 Task: Filter companies with 51-200 employees.
Action: Mouse moved to (430, 116)
Screenshot: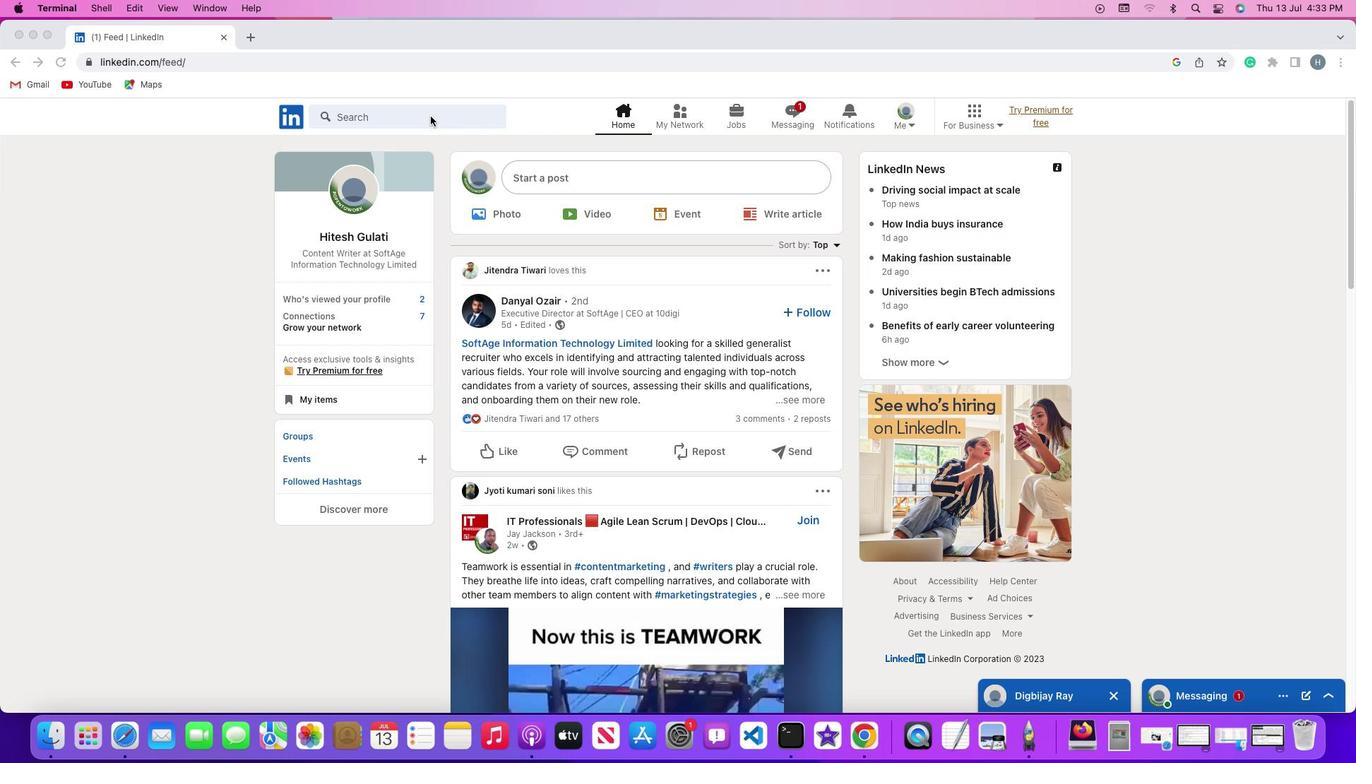 
Action: Mouse pressed left at (430, 116)
Screenshot: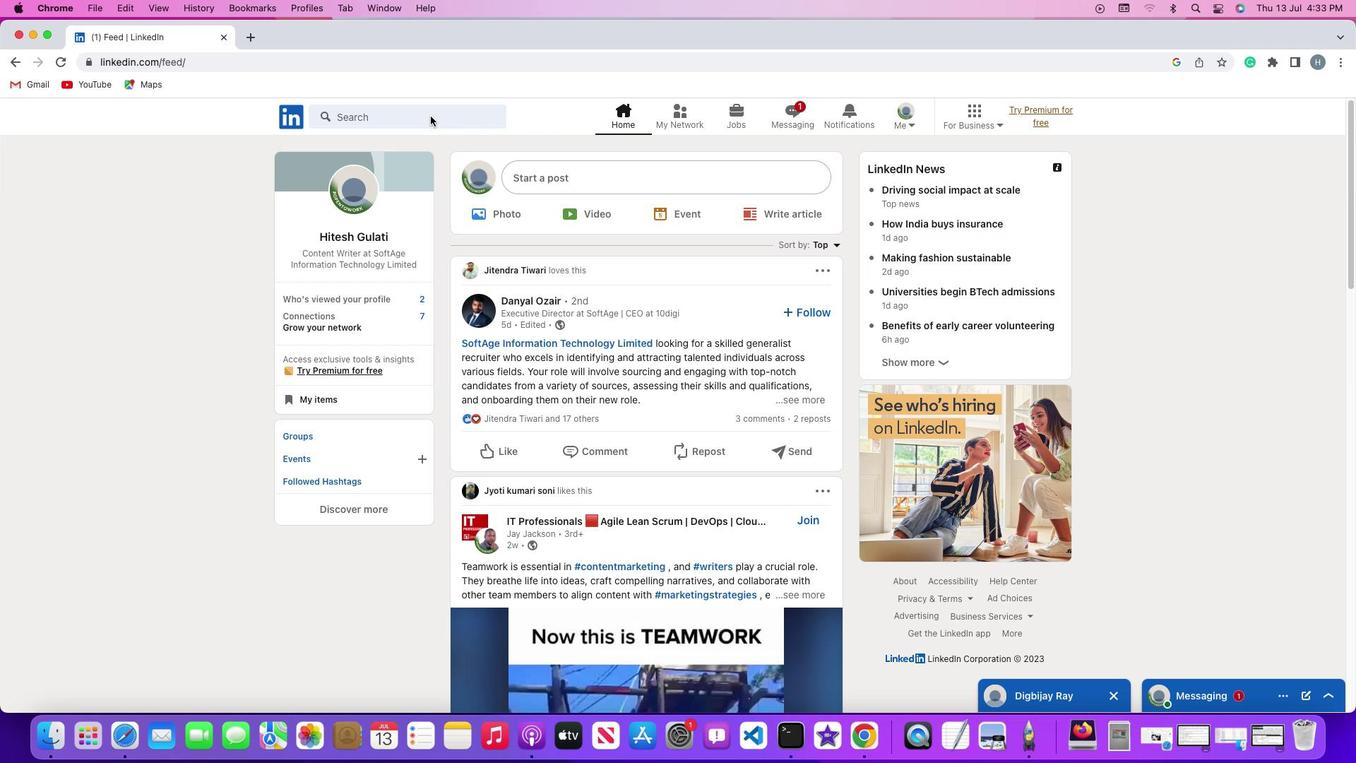 
Action: Mouse pressed left at (430, 116)
Screenshot: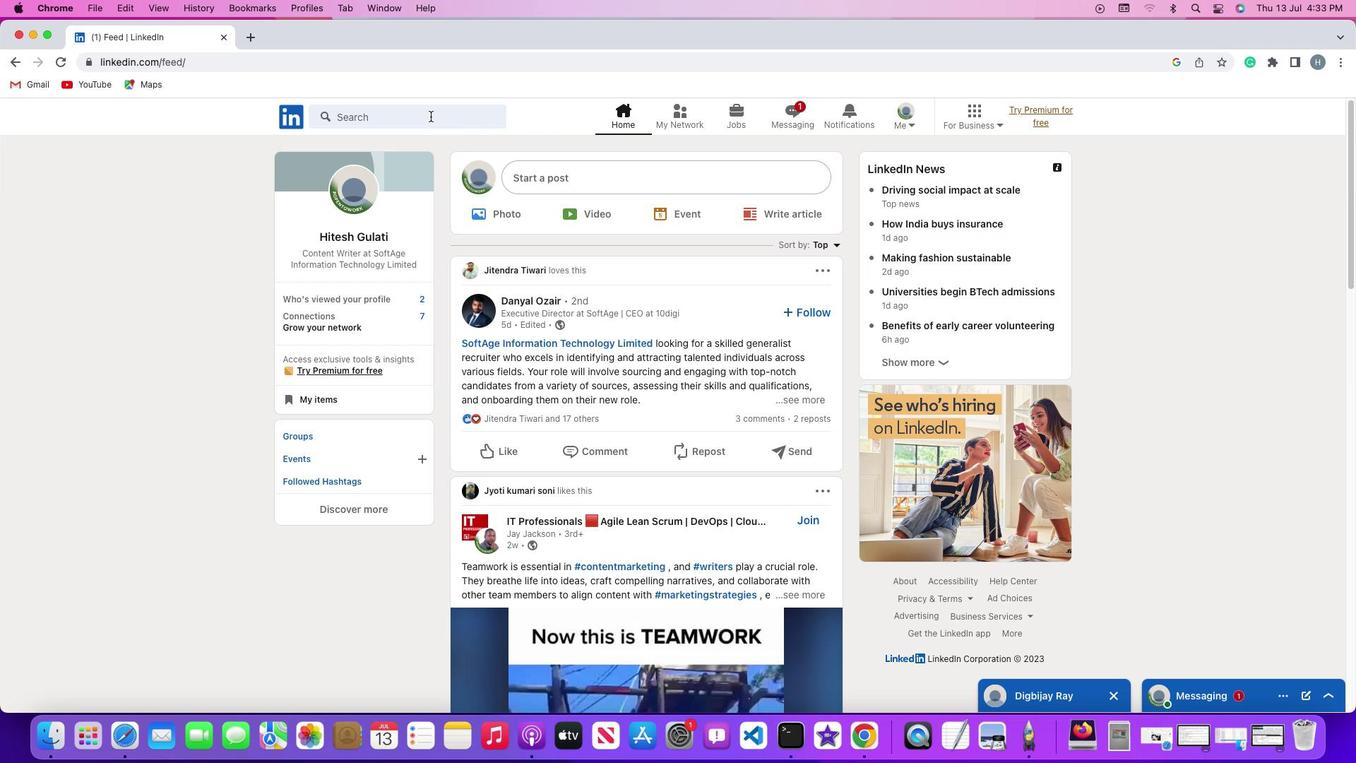 
Action: Mouse moved to (469, 133)
Screenshot: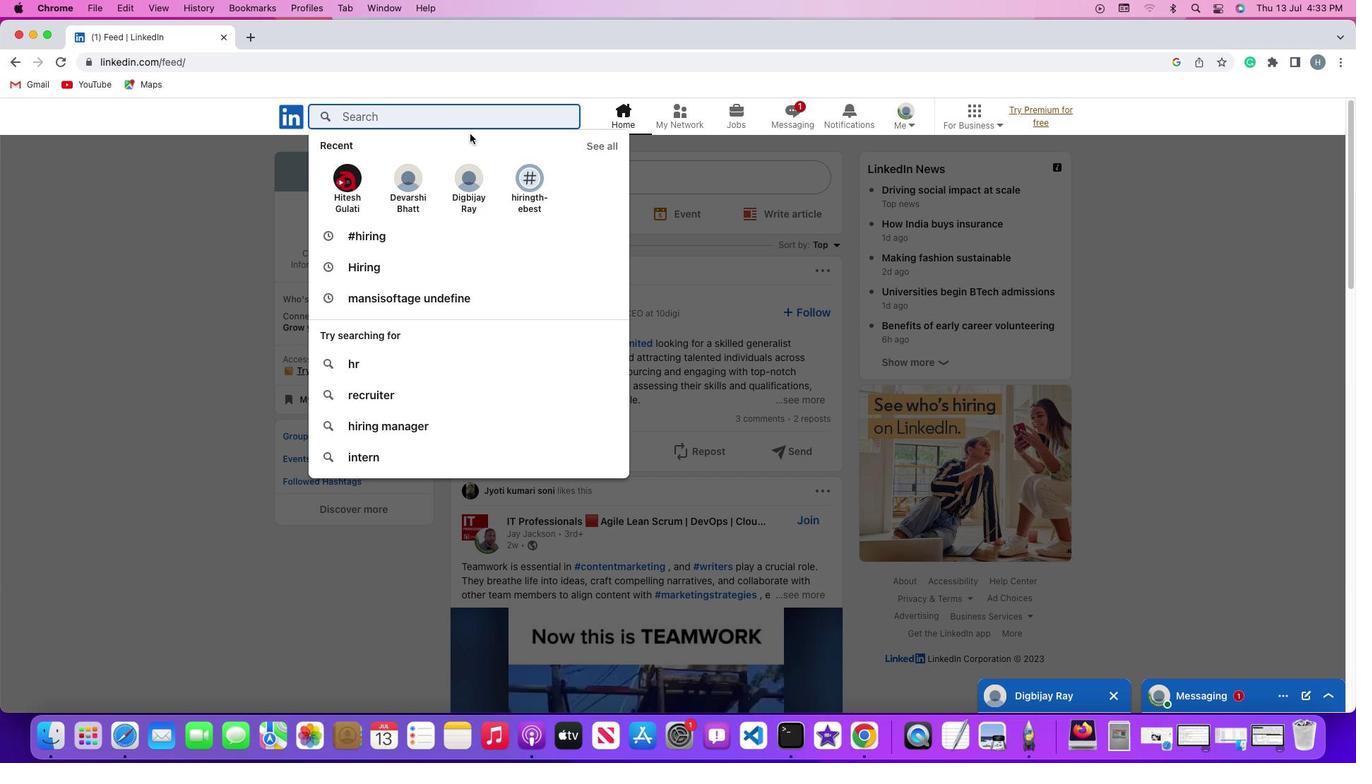 
Action: Key pressed Key.shift'#''h''i''r''i''n''g'Key.enter
Screenshot: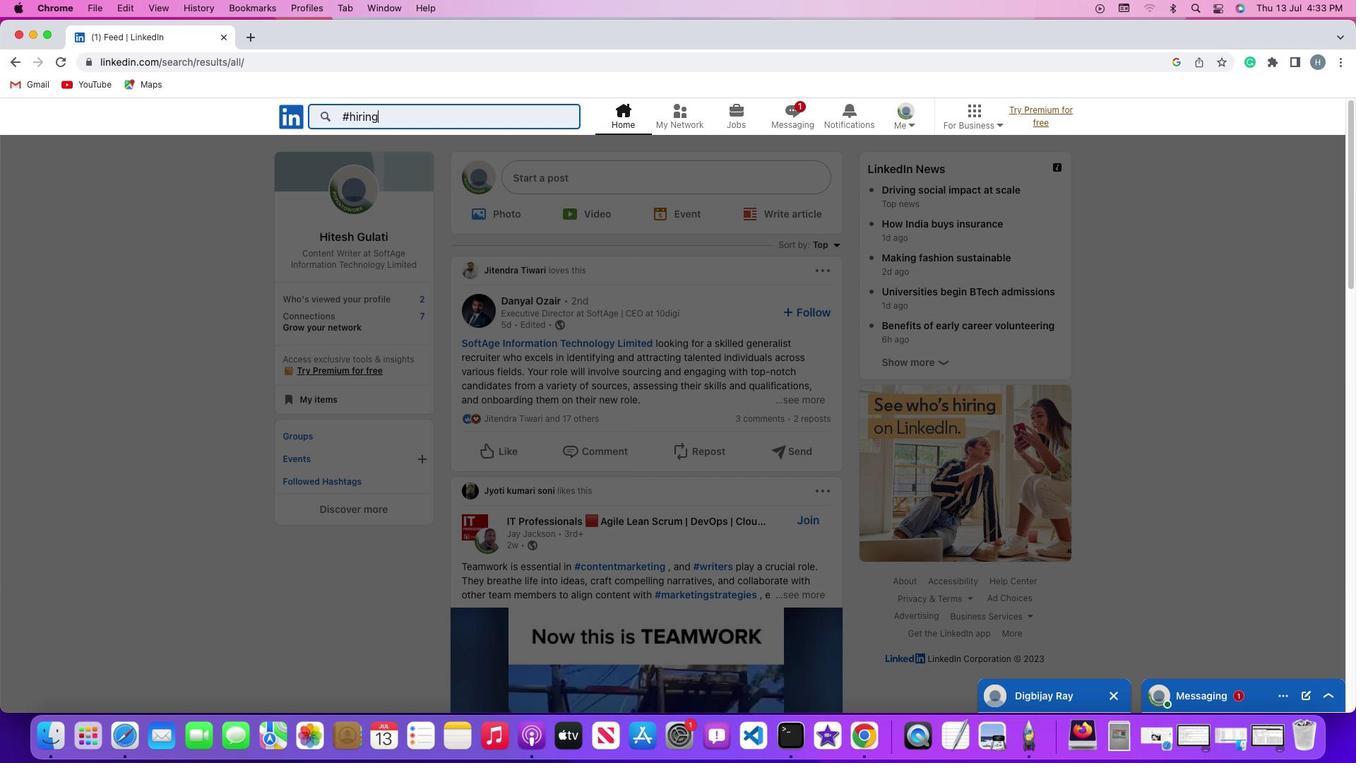 
Action: Mouse moved to (484, 154)
Screenshot: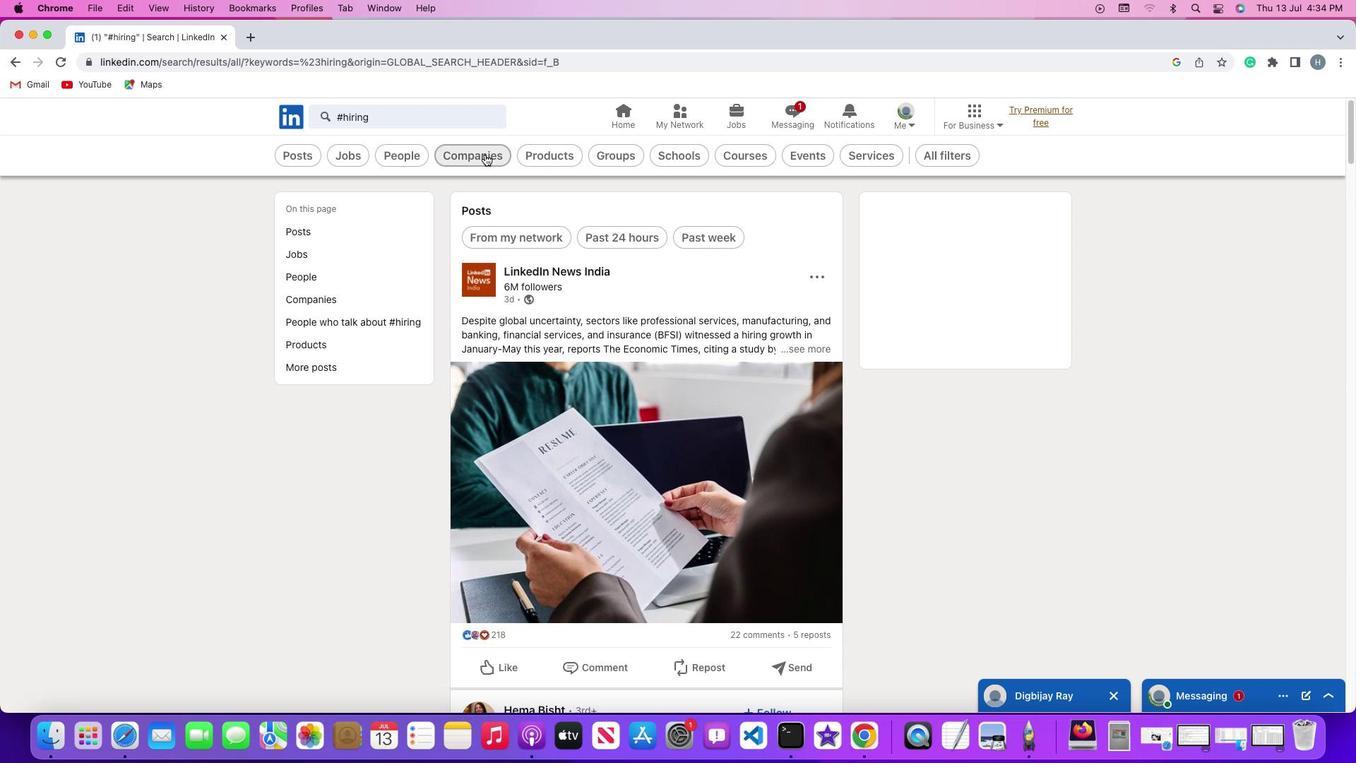 
Action: Mouse pressed left at (484, 154)
Screenshot: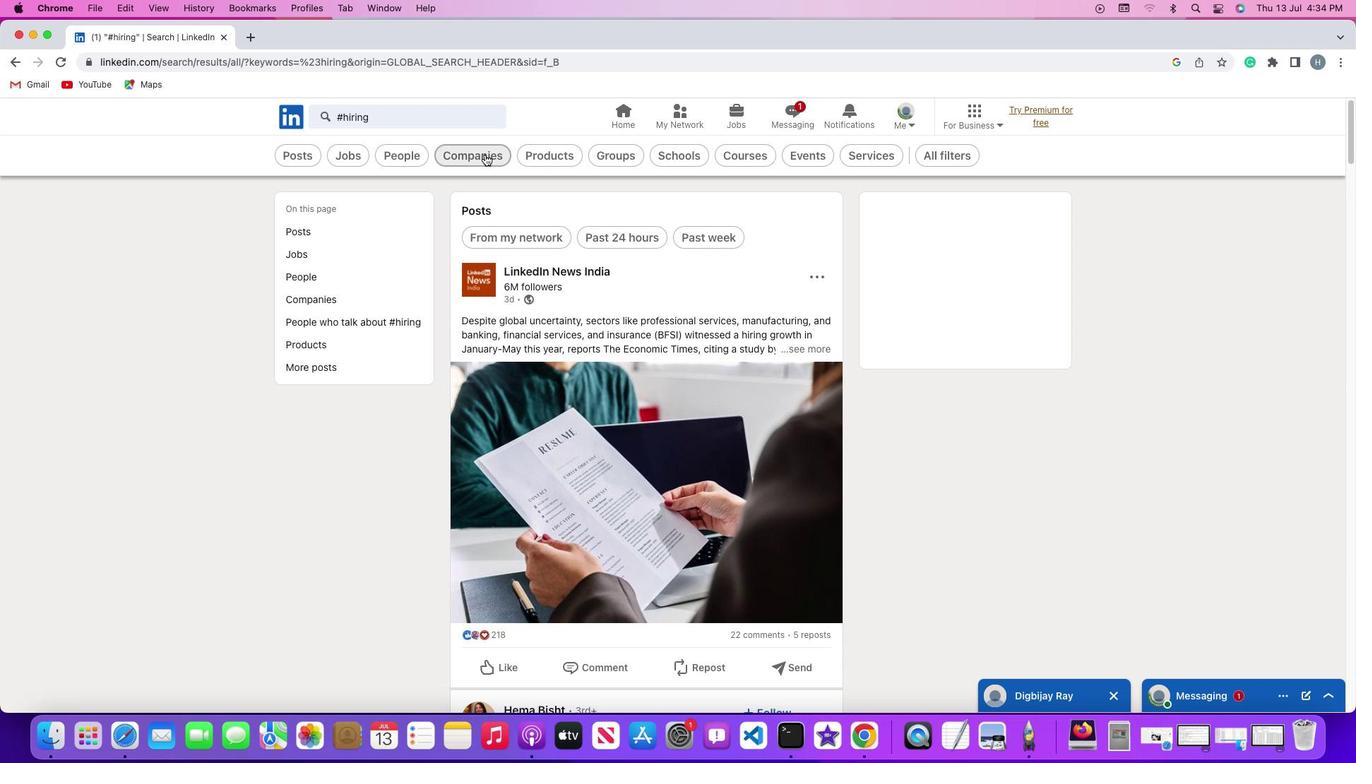 
Action: Mouse moved to (638, 155)
Screenshot: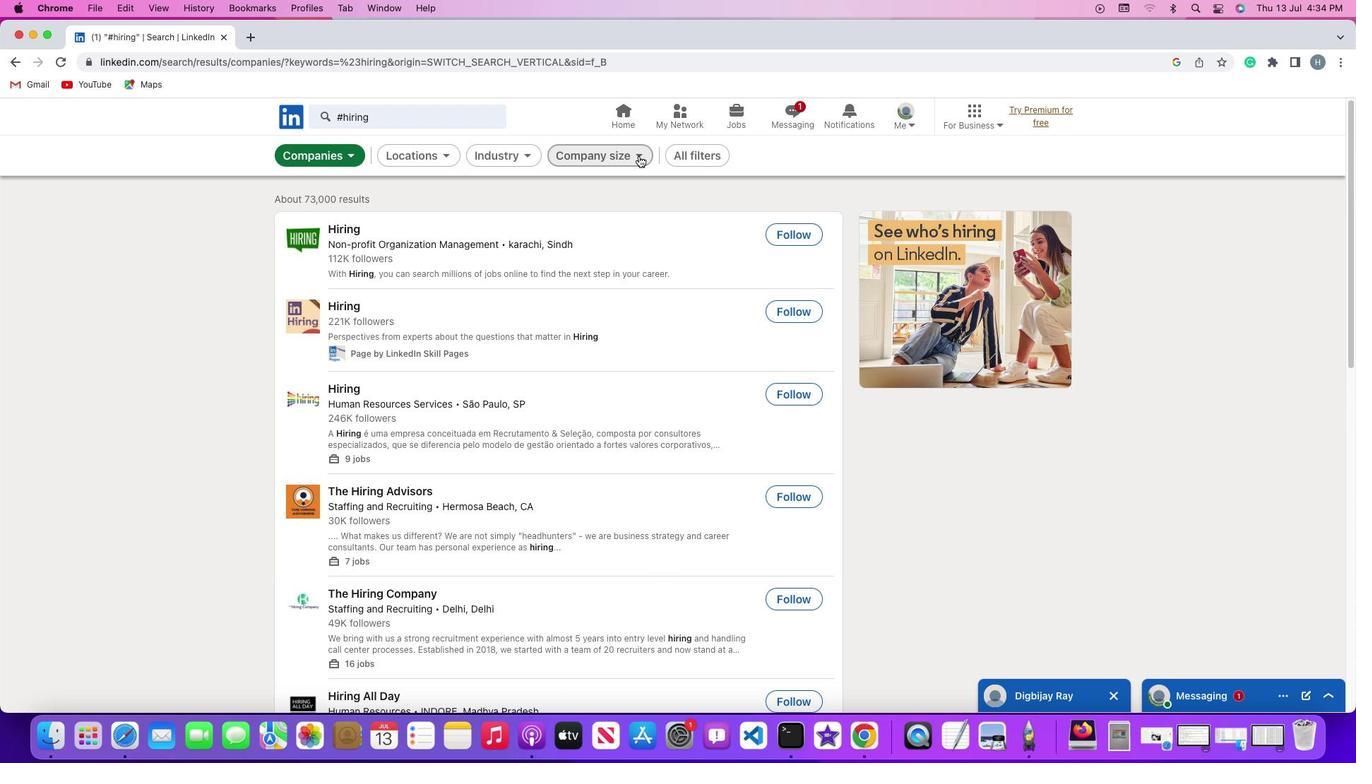 
Action: Mouse pressed left at (638, 155)
Screenshot: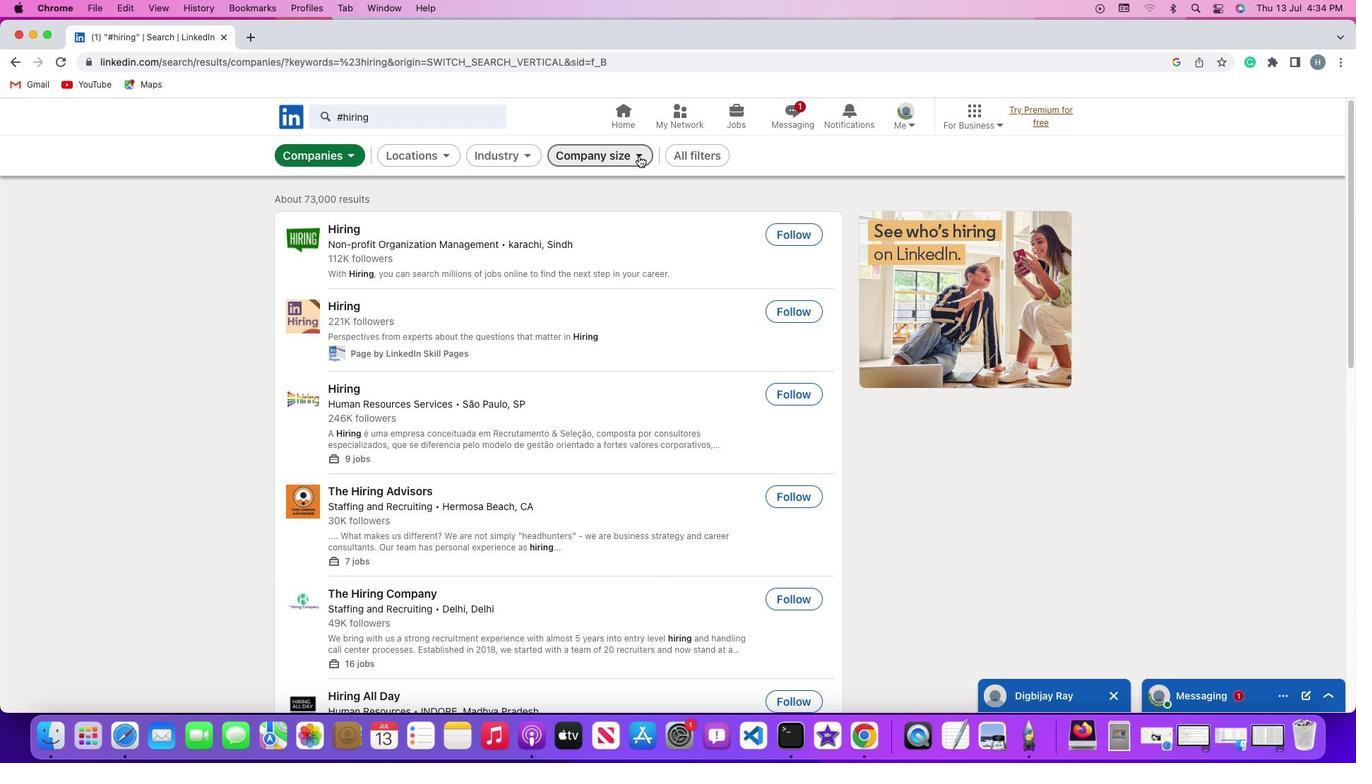 
Action: Mouse moved to (508, 255)
Screenshot: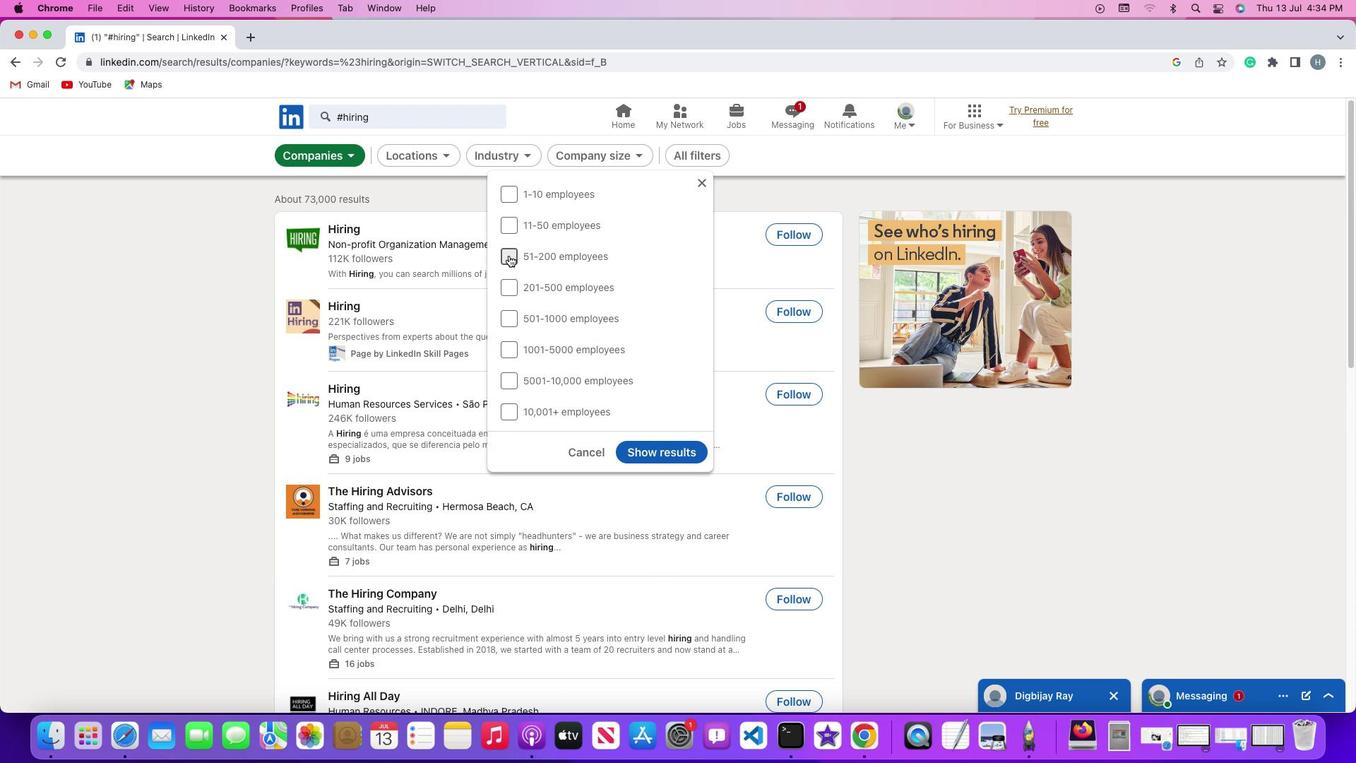 
Action: Mouse pressed left at (508, 255)
Screenshot: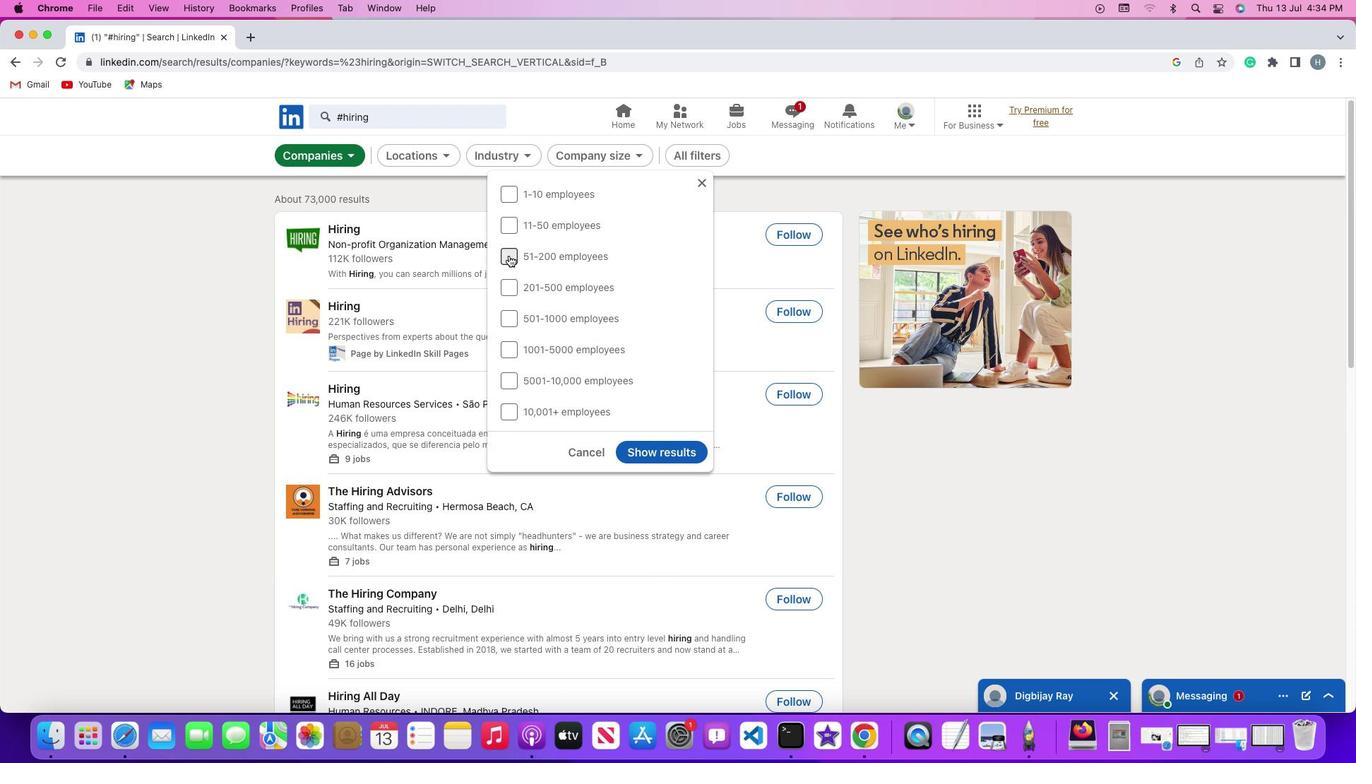 
Action: Mouse moved to (666, 452)
Screenshot: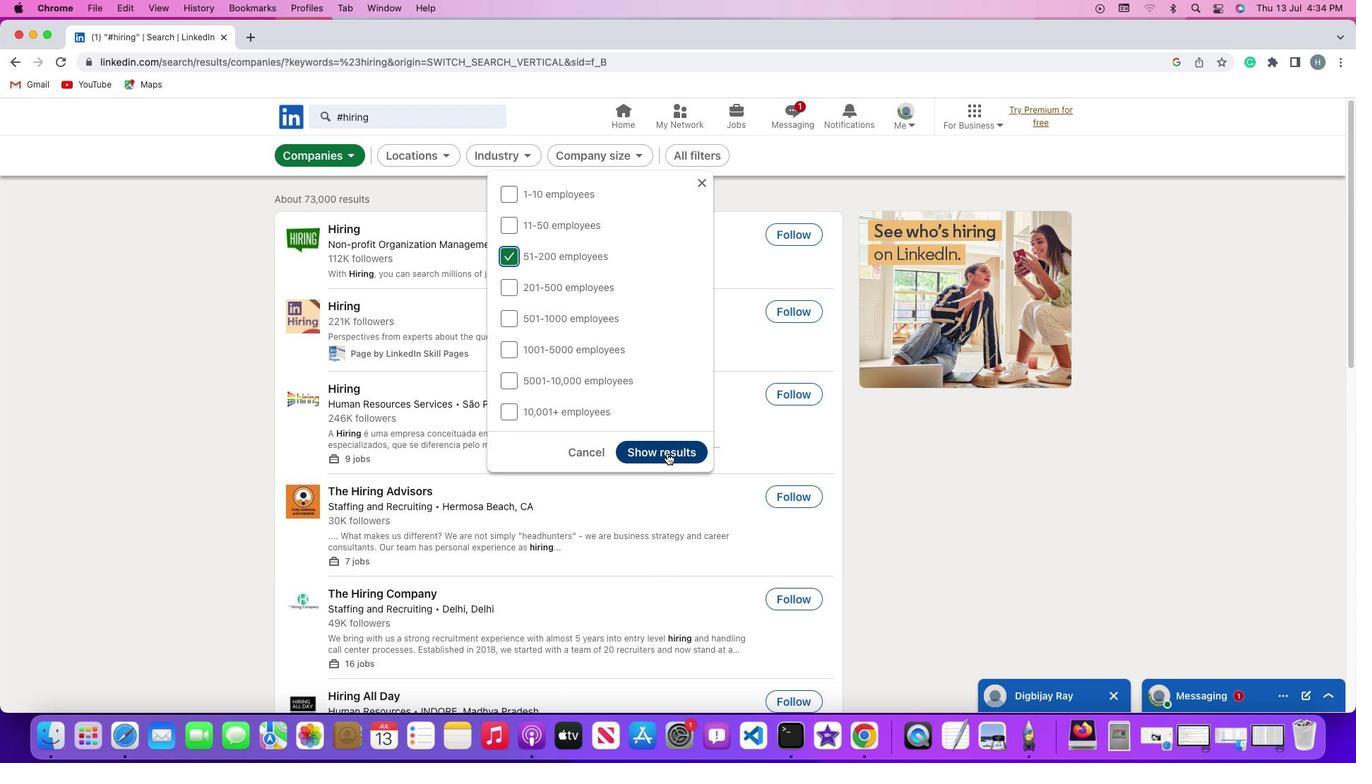 
Action: Mouse pressed left at (666, 452)
Screenshot: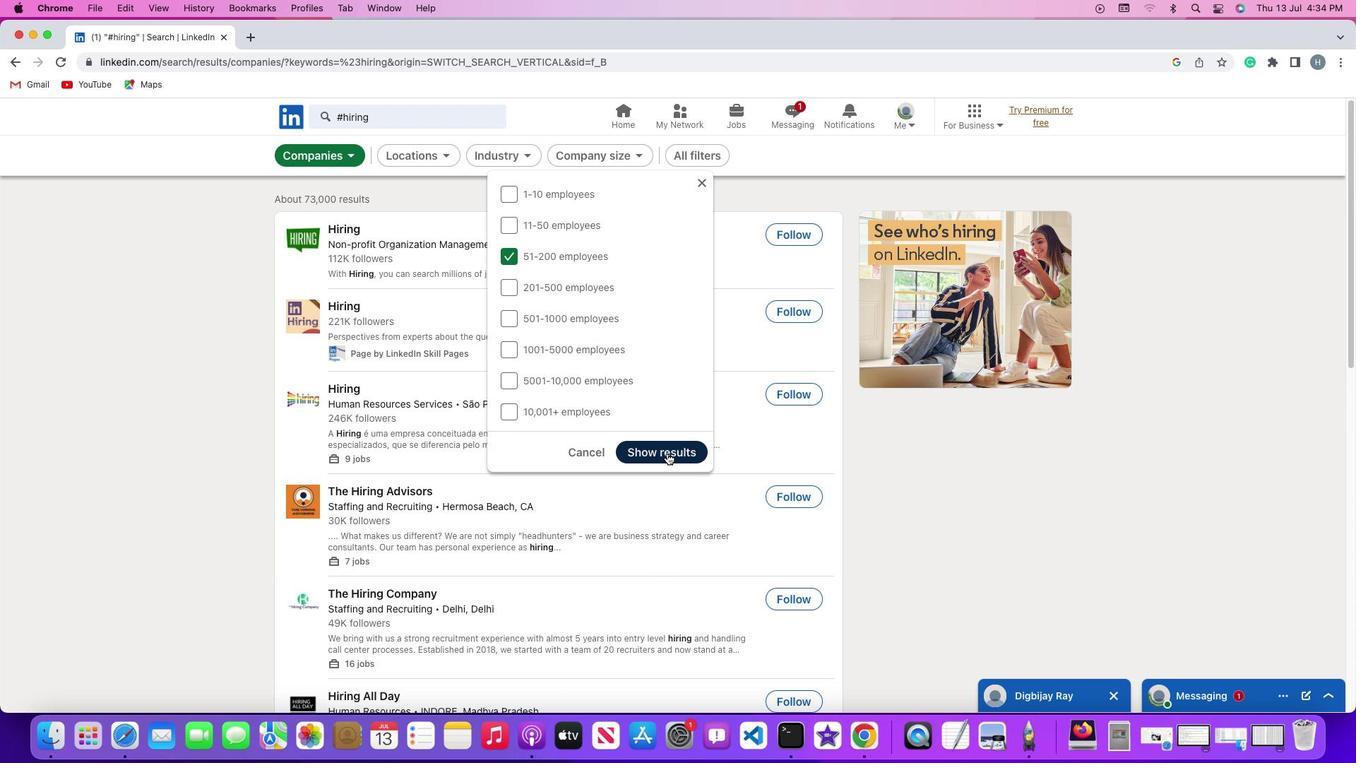 
Action: Mouse moved to (684, 363)
Screenshot: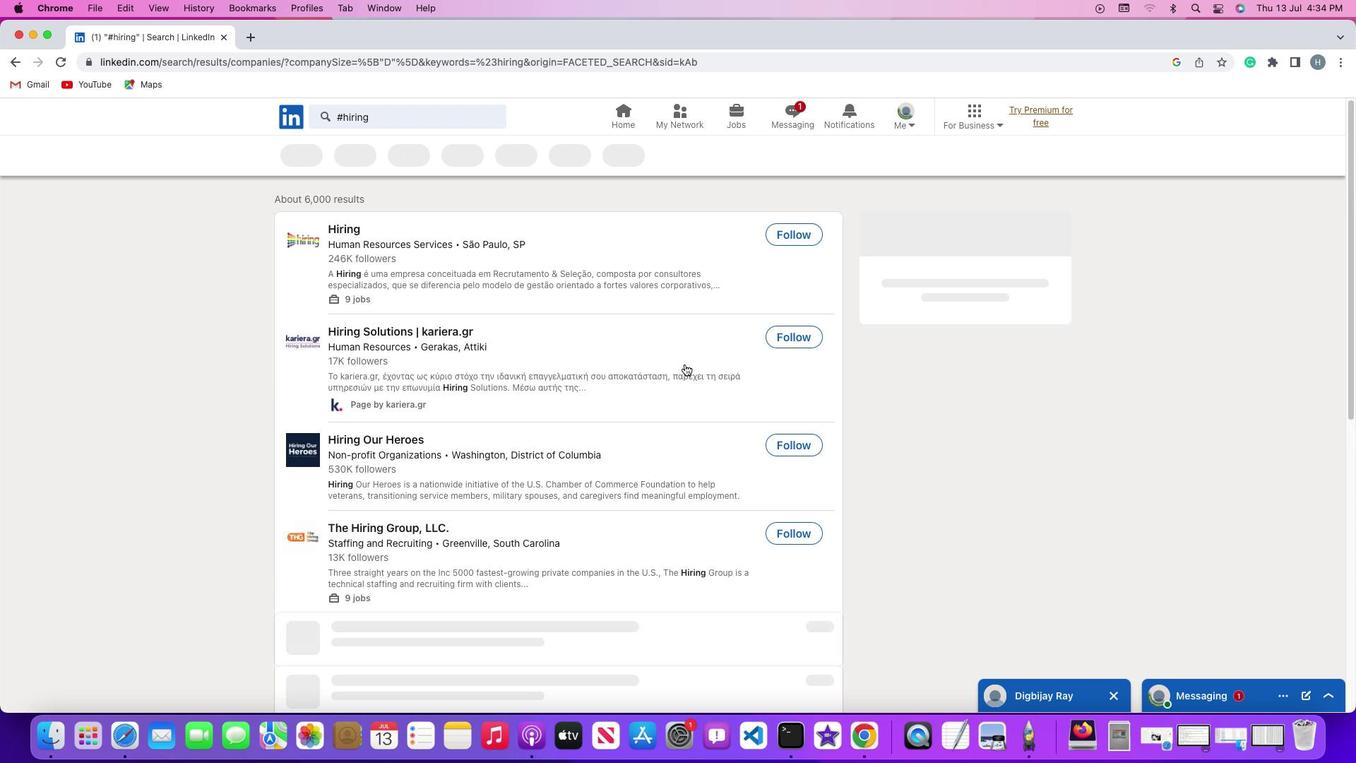 
